 Task: In Windows properties of general video settings, Set the deinterlace mode to discard.
Action: Mouse moved to (110, 13)
Screenshot: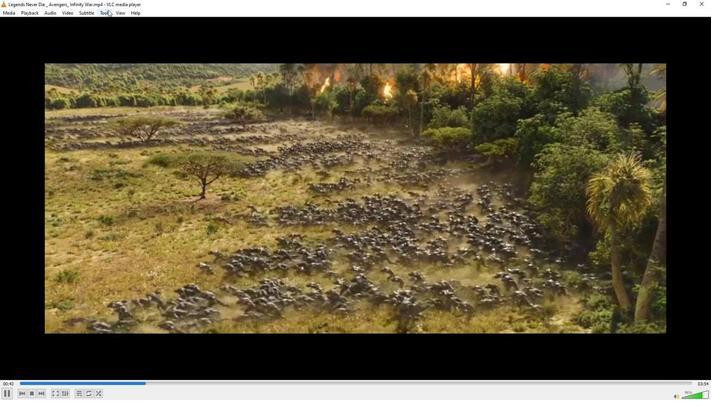 
Action: Mouse pressed left at (110, 13)
Screenshot: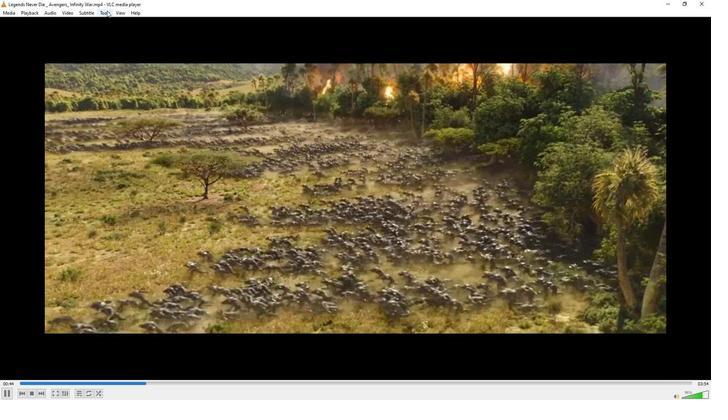 
Action: Mouse moved to (119, 101)
Screenshot: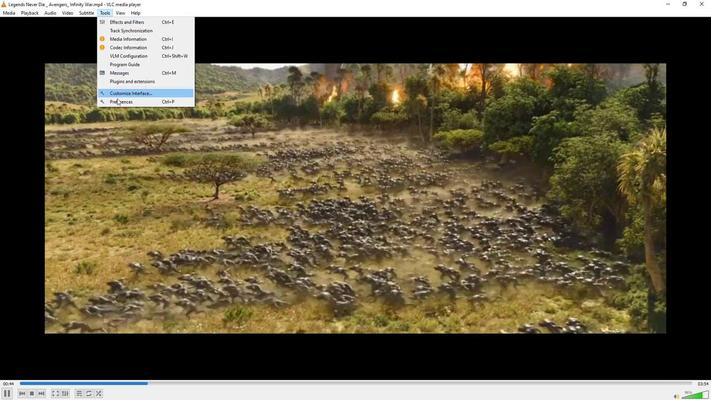 
Action: Mouse pressed left at (119, 101)
Screenshot: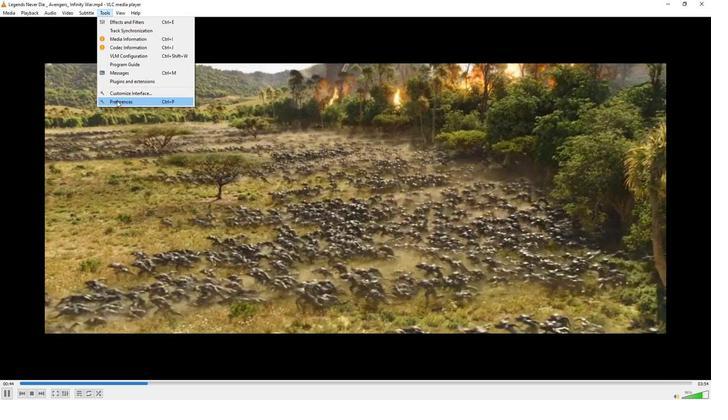 
Action: Mouse moved to (194, 271)
Screenshot: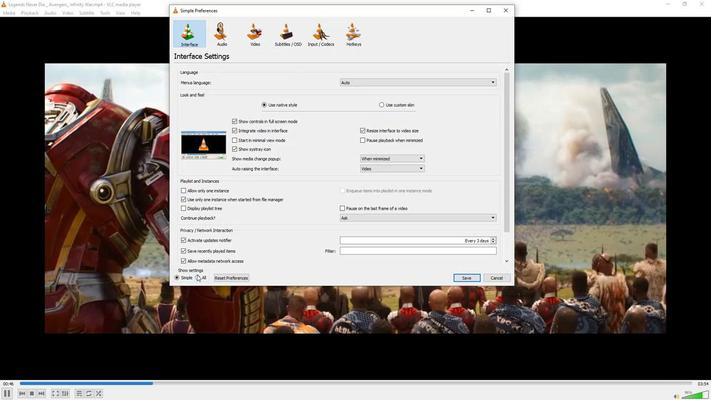 
Action: Mouse pressed left at (194, 271)
Screenshot: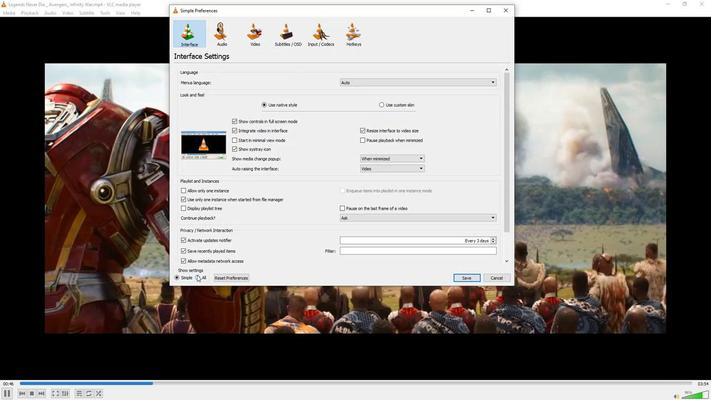 
Action: Mouse moved to (207, 219)
Screenshot: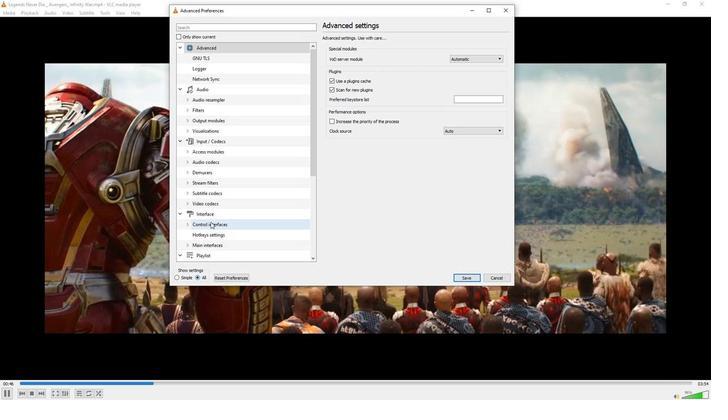 
Action: Mouse scrolled (207, 219) with delta (0, 0)
Screenshot: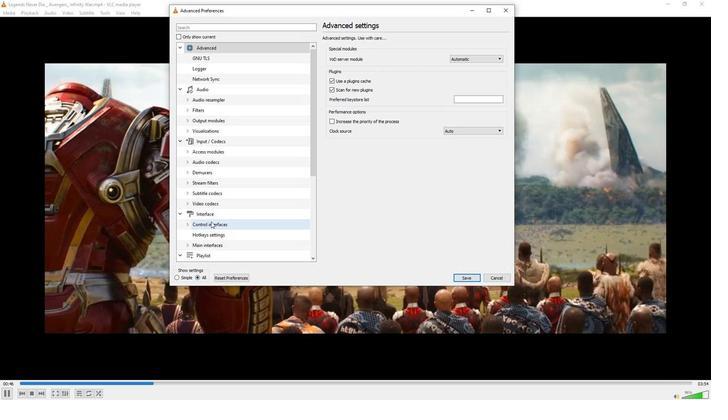 
Action: Mouse moved to (207, 219)
Screenshot: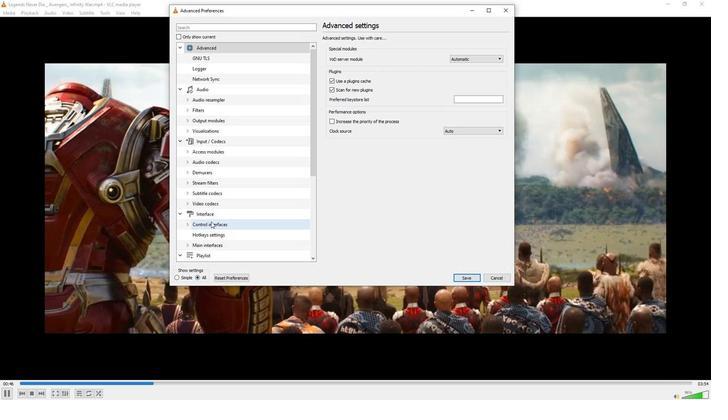 
Action: Mouse scrolled (207, 219) with delta (0, 0)
Screenshot: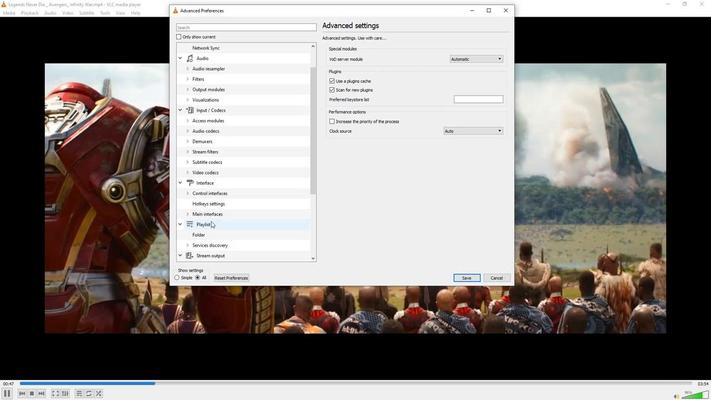 
Action: Mouse scrolled (207, 219) with delta (0, 0)
Screenshot: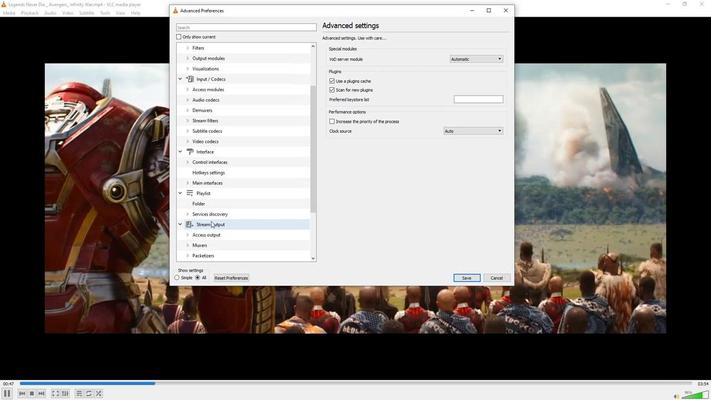 
Action: Mouse scrolled (207, 219) with delta (0, 0)
Screenshot: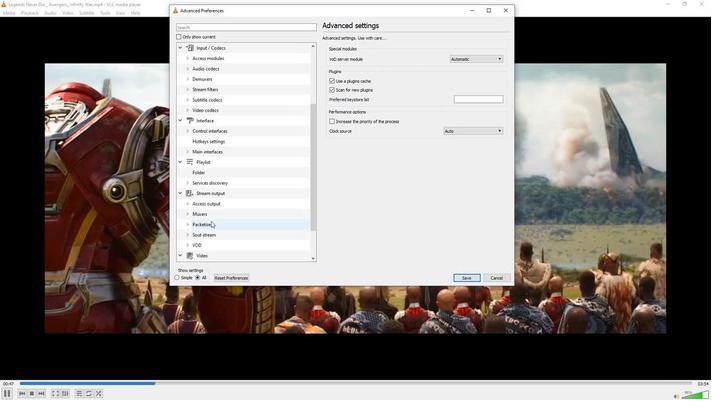 
Action: Mouse scrolled (207, 219) with delta (0, 0)
Screenshot: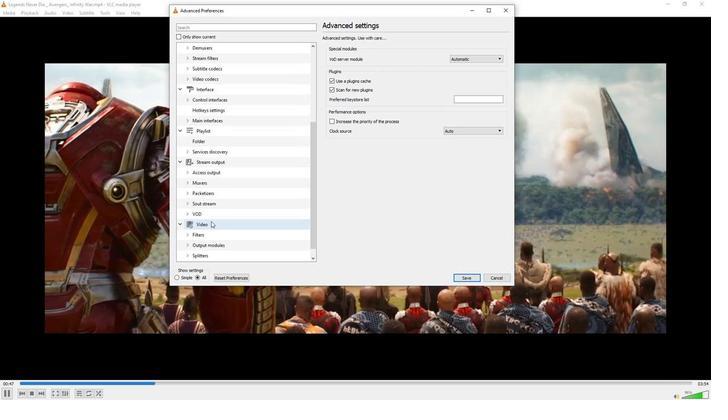 
Action: Mouse scrolled (207, 219) with delta (0, 0)
Screenshot: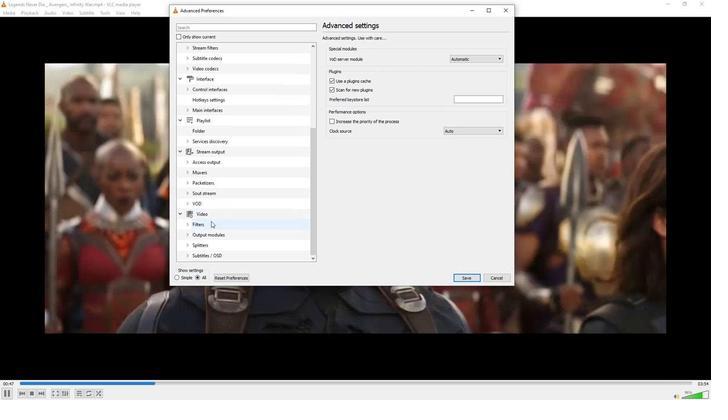 
Action: Mouse scrolled (207, 219) with delta (0, 0)
Screenshot: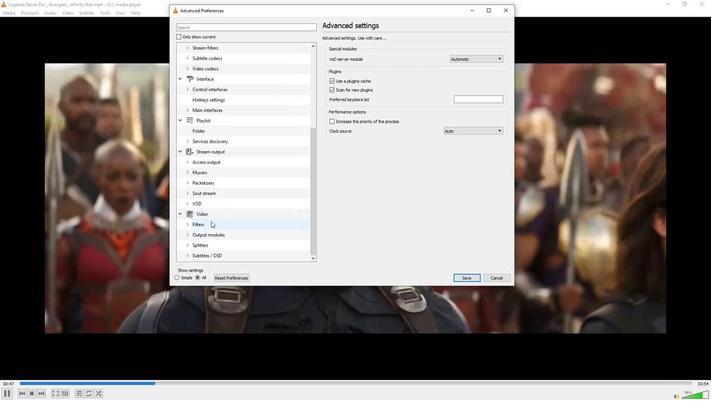 
Action: Mouse scrolled (207, 219) with delta (0, 0)
Screenshot: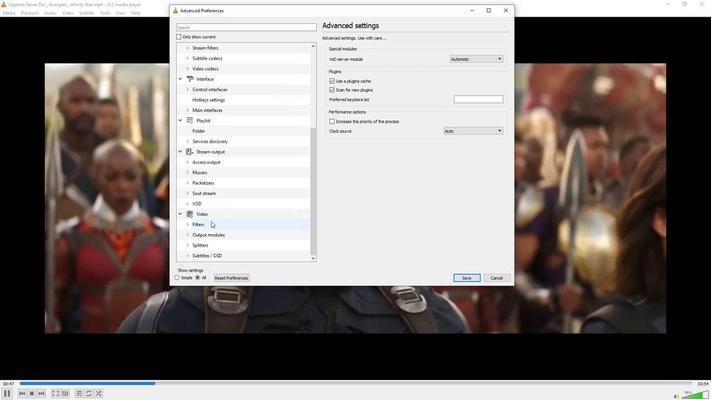 
Action: Mouse moved to (201, 212)
Screenshot: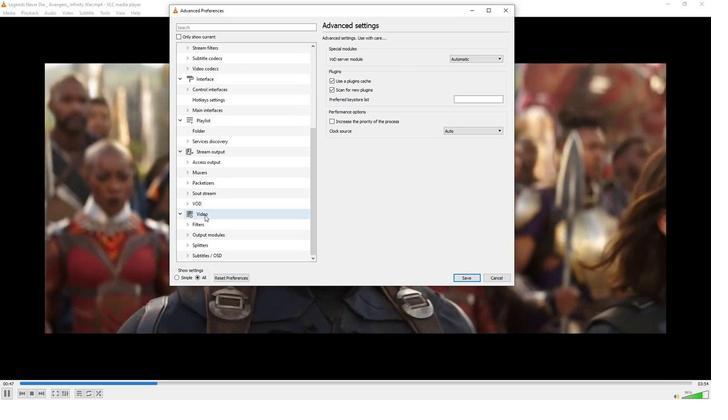 
Action: Mouse pressed left at (201, 212)
Screenshot: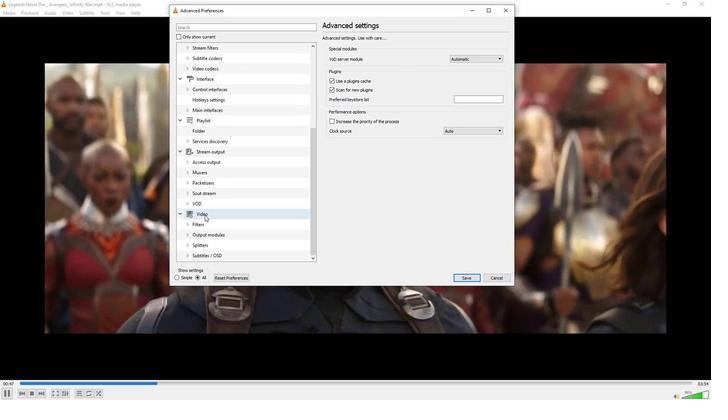 
Action: Mouse moved to (395, 209)
Screenshot: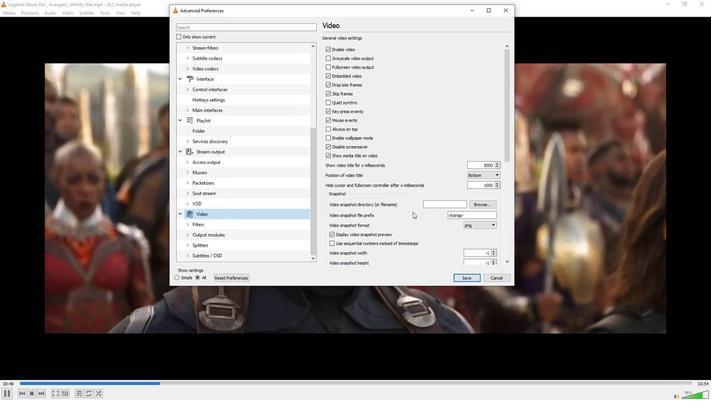 
Action: Mouse scrolled (395, 208) with delta (0, 0)
Screenshot: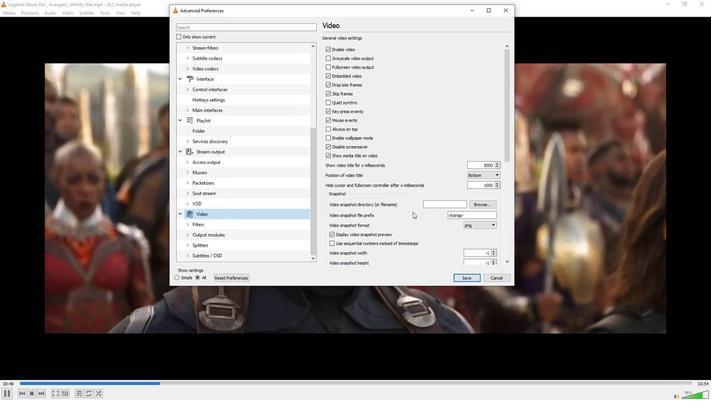 
Action: Mouse moved to (395, 208)
Screenshot: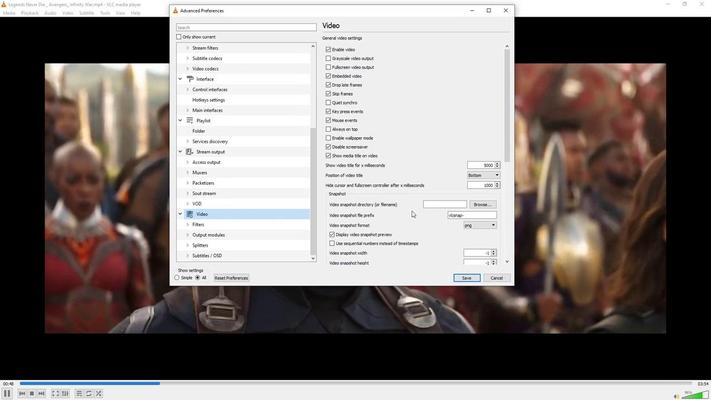 
Action: Mouse scrolled (395, 207) with delta (0, 0)
Screenshot: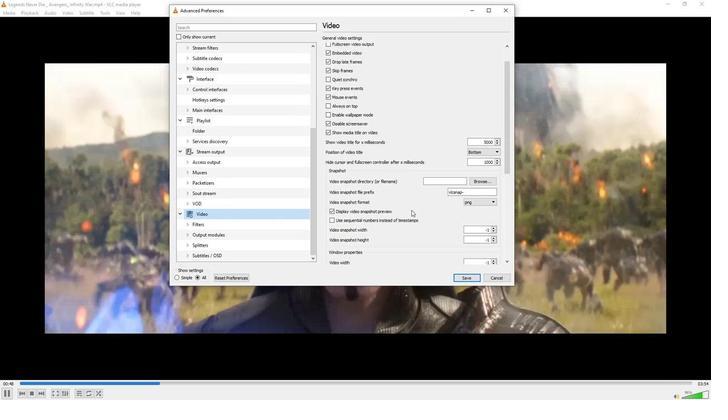 
Action: Mouse scrolled (395, 207) with delta (0, 0)
Screenshot: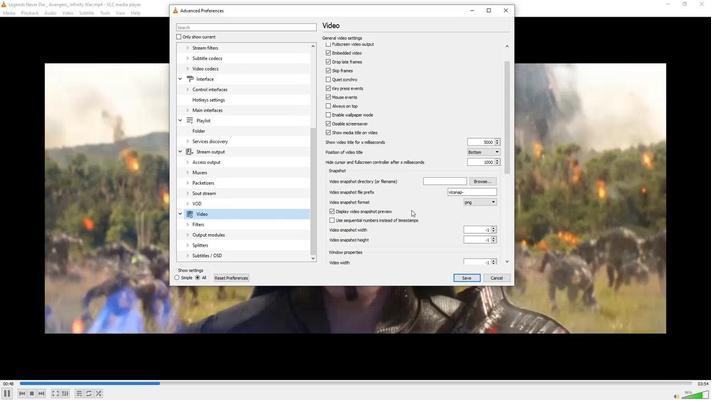 
Action: Mouse scrolled (395, 207) with delta (0, 0)
Screenshot: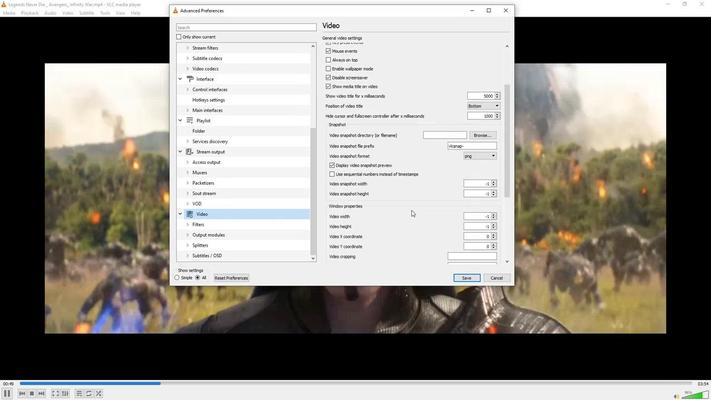 
Action: Mouse scrolled (395, 207) with delta (0, 0)
Screenshot: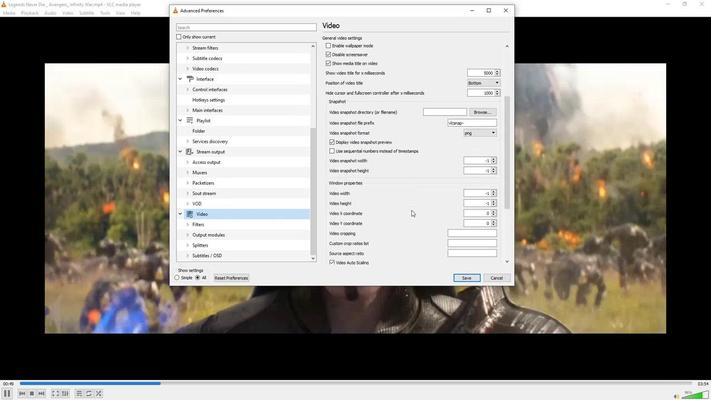 
Action: Mouse scrolled (395, 207) with delta (0, 0)
Screenshot: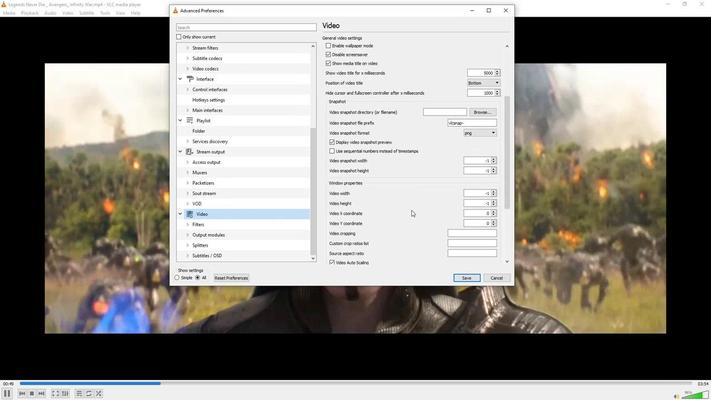 
Action: Mouse scrolled (395, 207) with delta (0, 0)
Screenshot: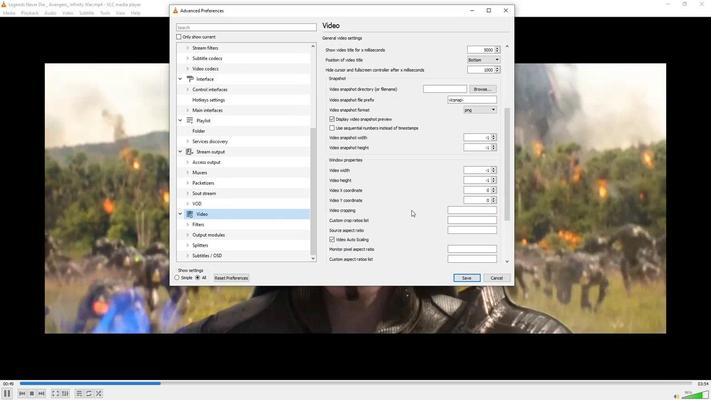 
Action: Mouse scrolled (395, 207) with delta (0, 0)
Screenshot: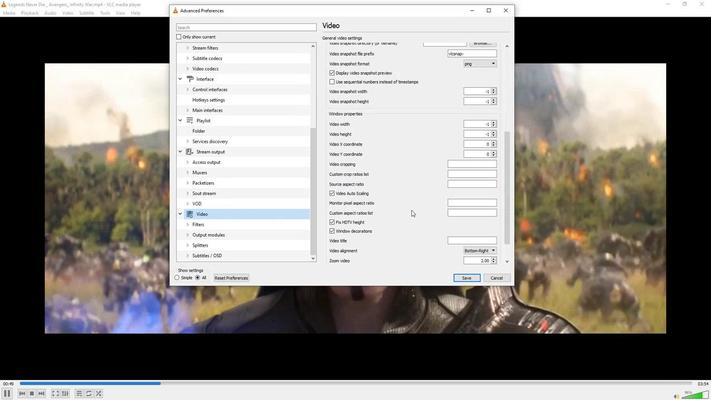 
Action: Mouse scrolled (395, 207) with delta (0, 0)
Screenshot: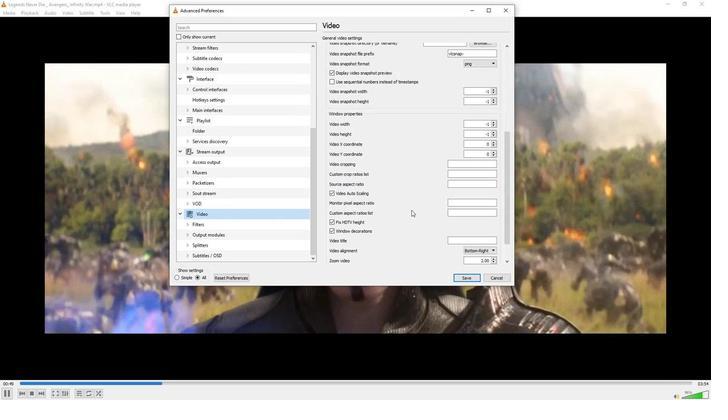 
Action: Mouse scrolled (395, 207) with delta (0, 0)
Screenshot: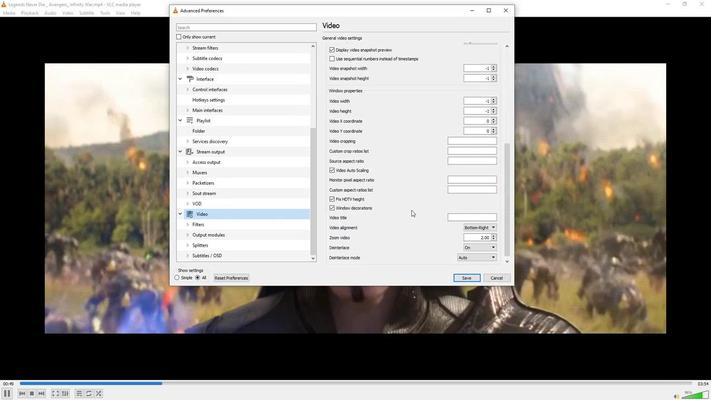 
Action: Mouse moved to (395, 208)
Screenshot: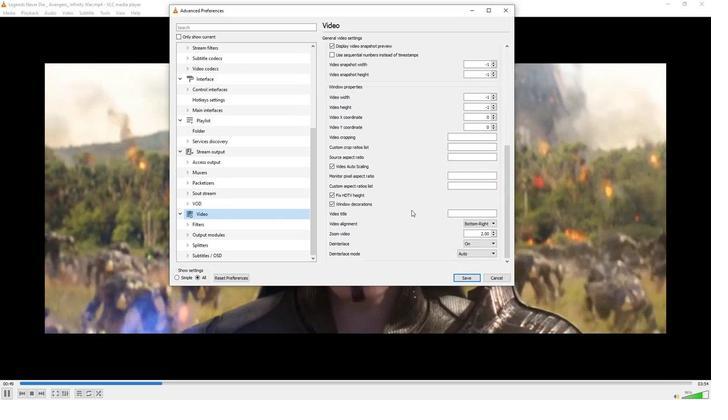 
Action: Mouse scrolled (395, 208) with delta (0, 0)
Screenshot: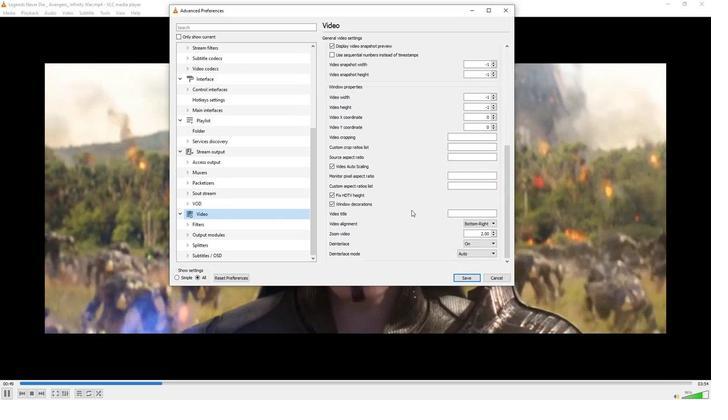 
Action: Mouse moved to (452, 249)
Screenshot: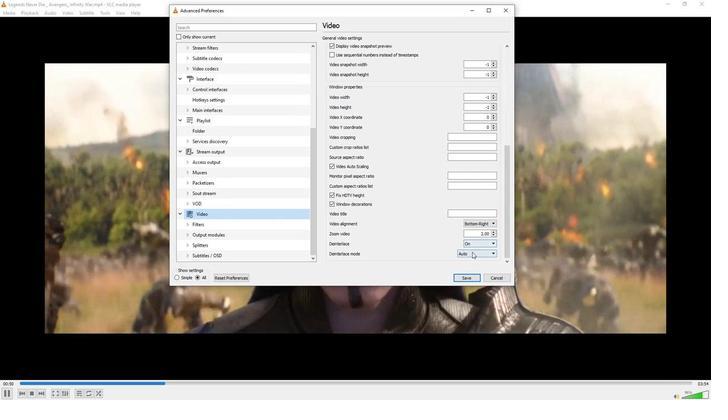 
Action: Mouse pressed left at (452, 249)
Screenshot: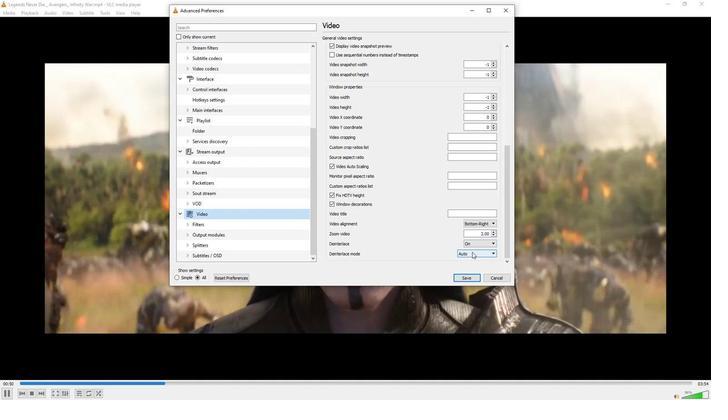 
Action: Mouse moved to (445, 259)
Screenshot: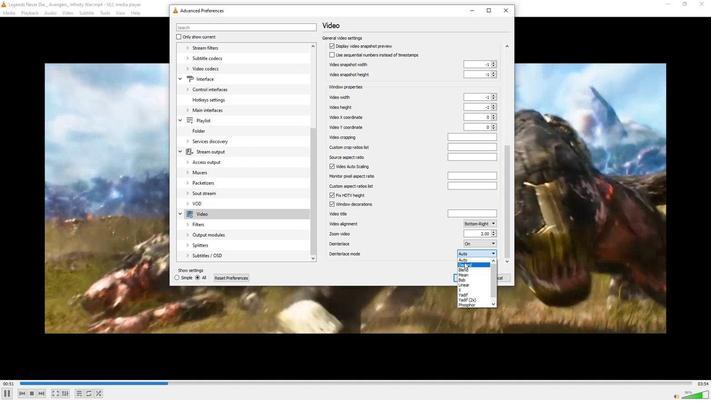 
Action: Mouse pressed left at (445, 259)
Screenshot: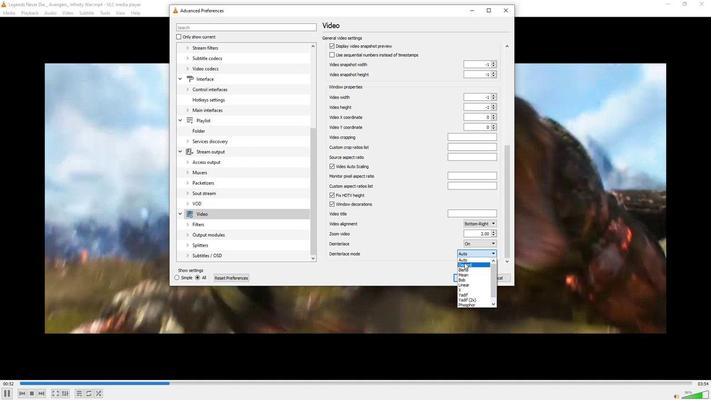 
Action: Mouse moved to (395, 239)
Screenshot: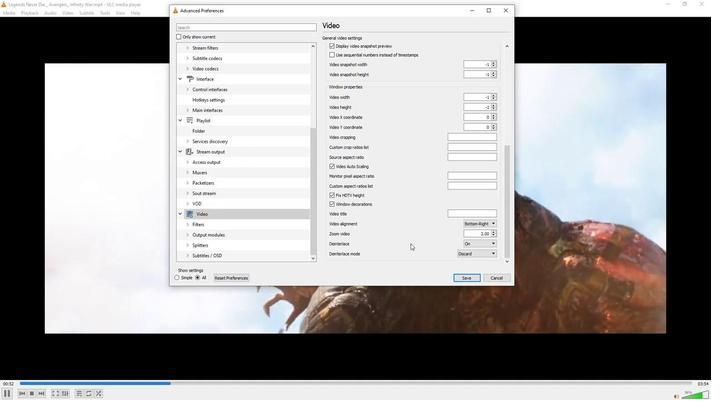 
